 Task: Look for products in the category "Drink Mixes" that are on sale.
Action: Mouse pressed left at (22, 110)
Screenshot: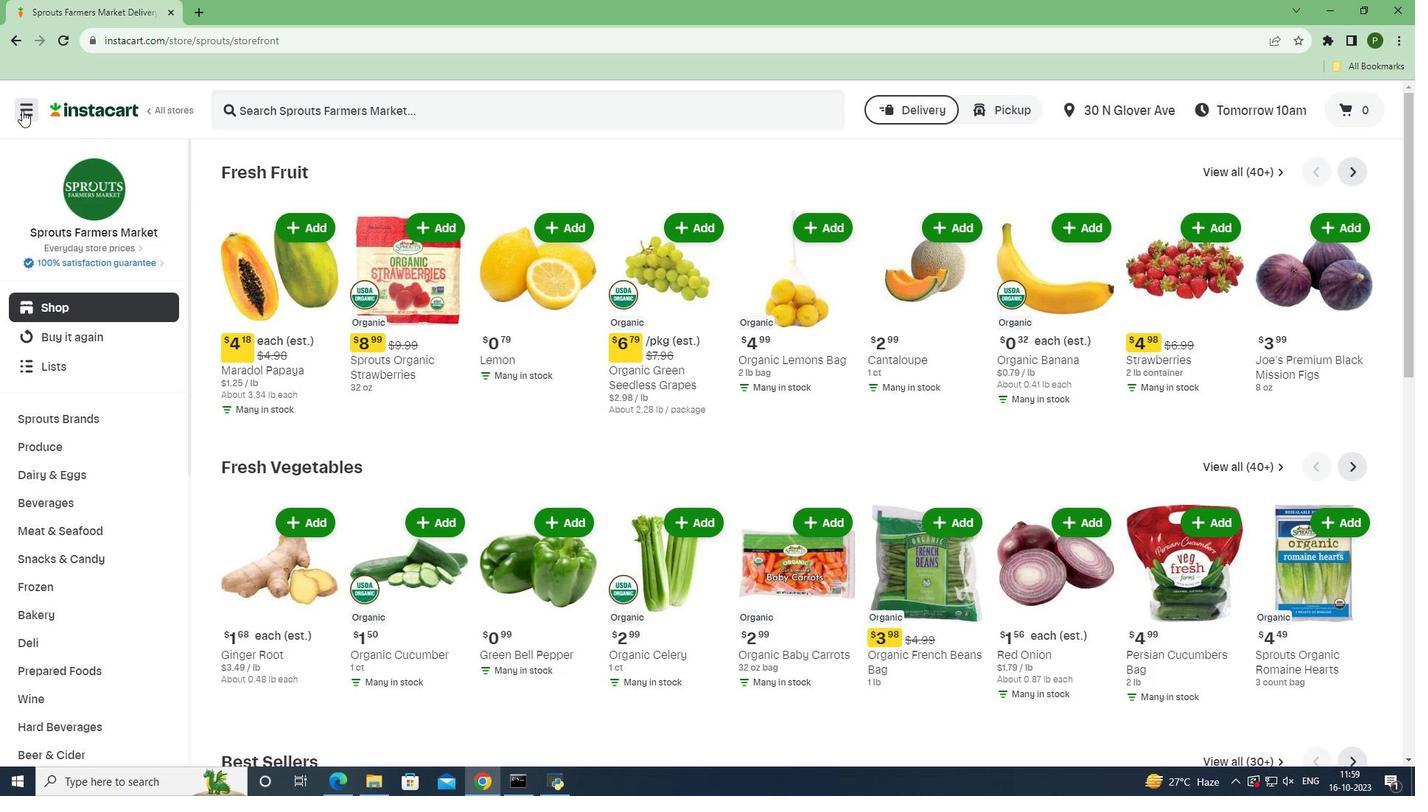 
Action: Mouse moved to (48, 386)
Screenshot: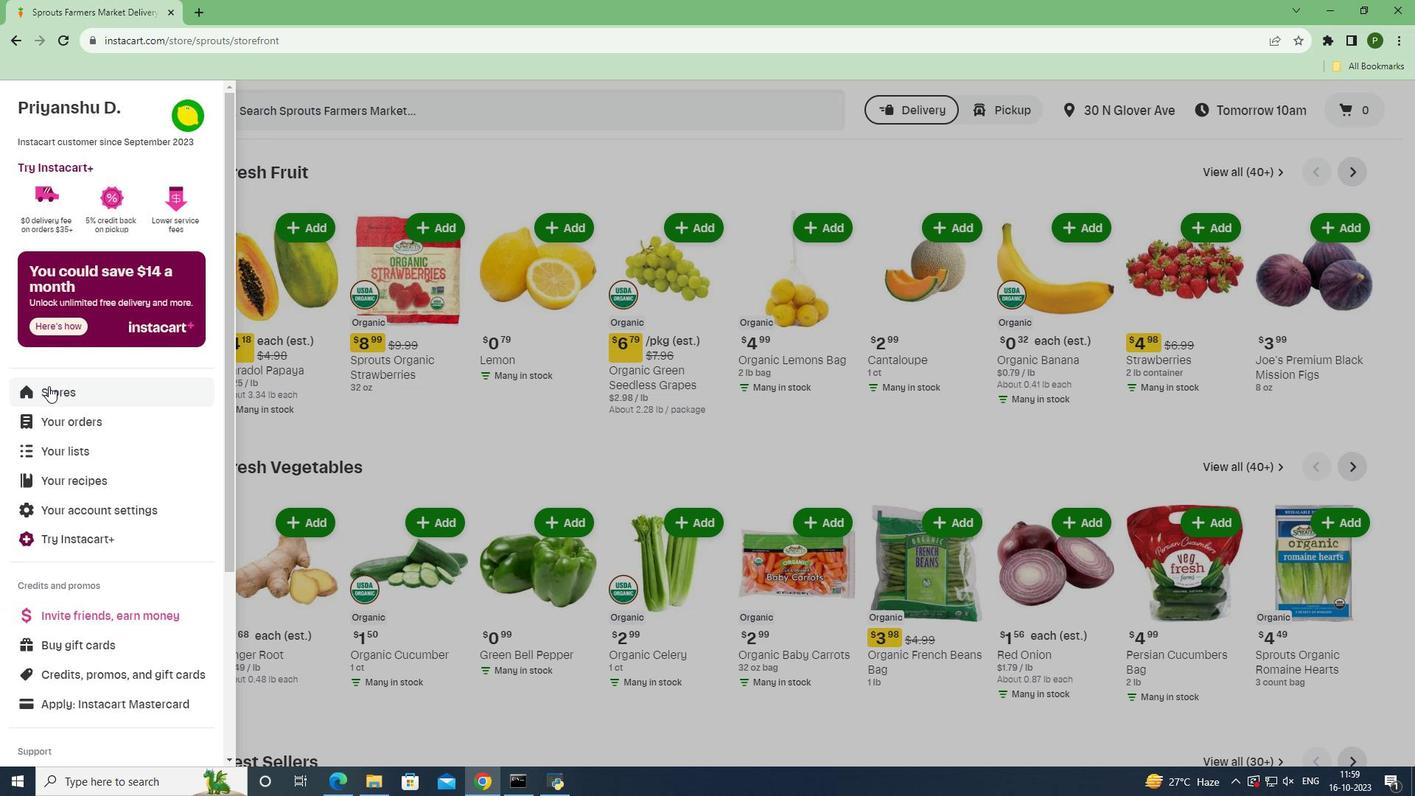 
Action: Mouse pressed left at (48, 386)
Screenshot: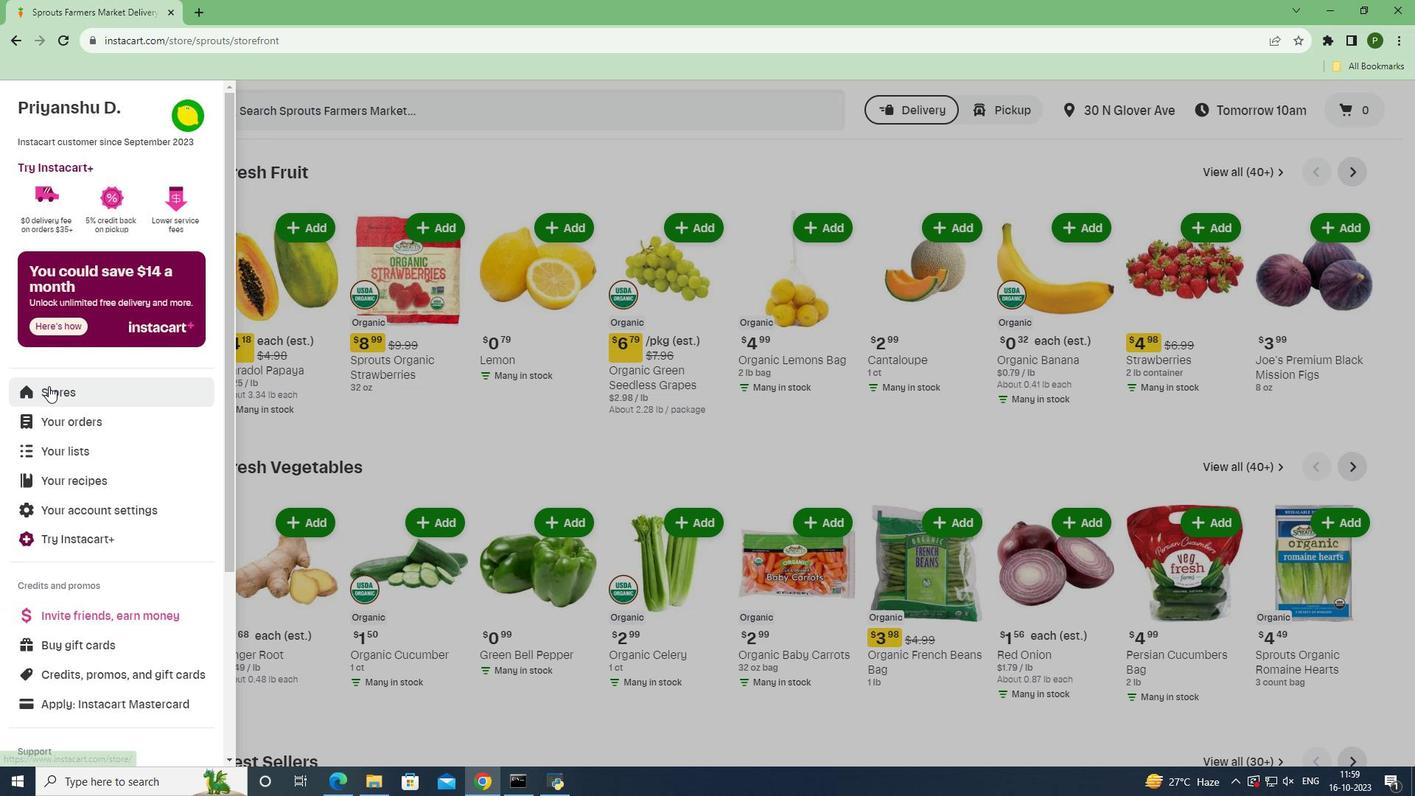 
Action: Mouse moved to (339, 159)
Screenshot: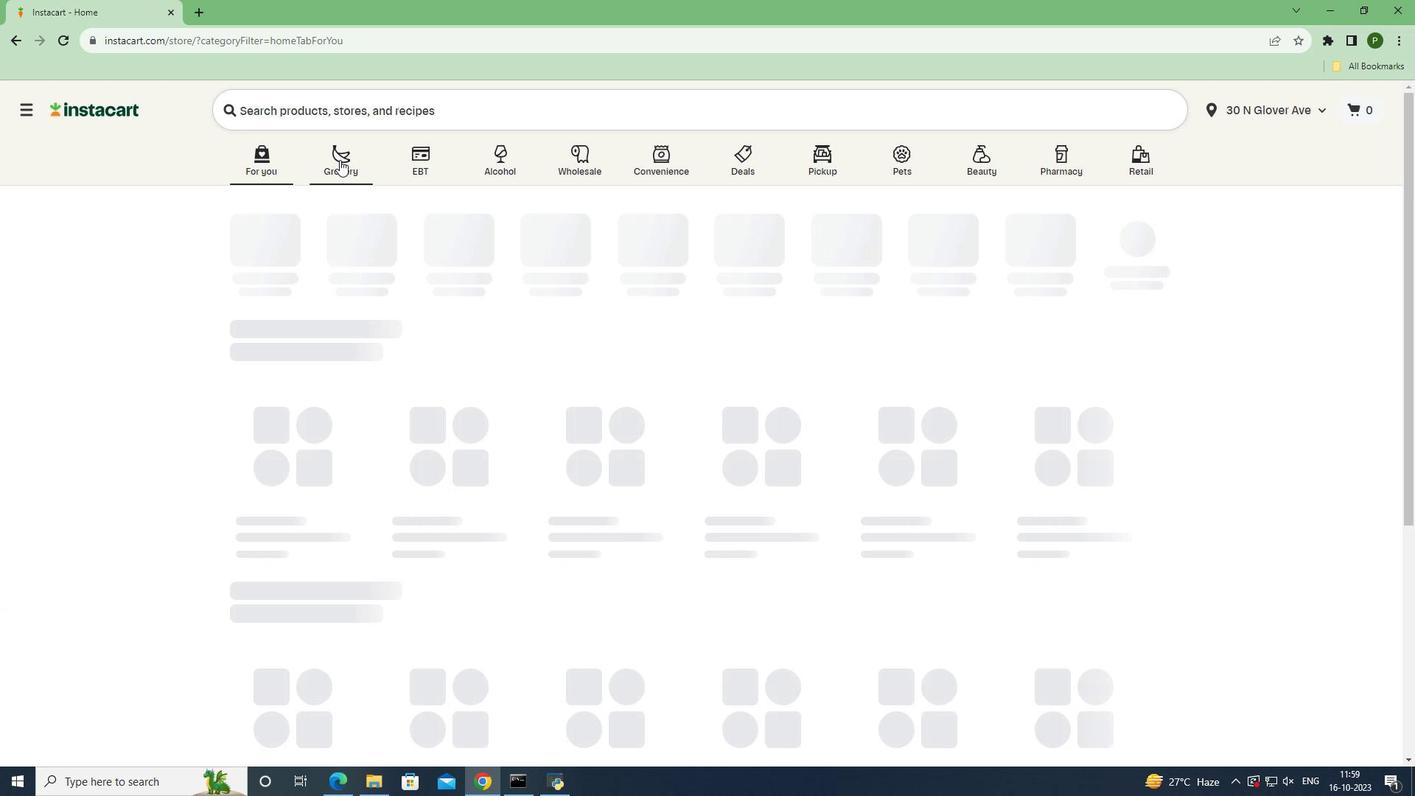 
Action: Mouse pressed left at (339, 159)
Screenshot: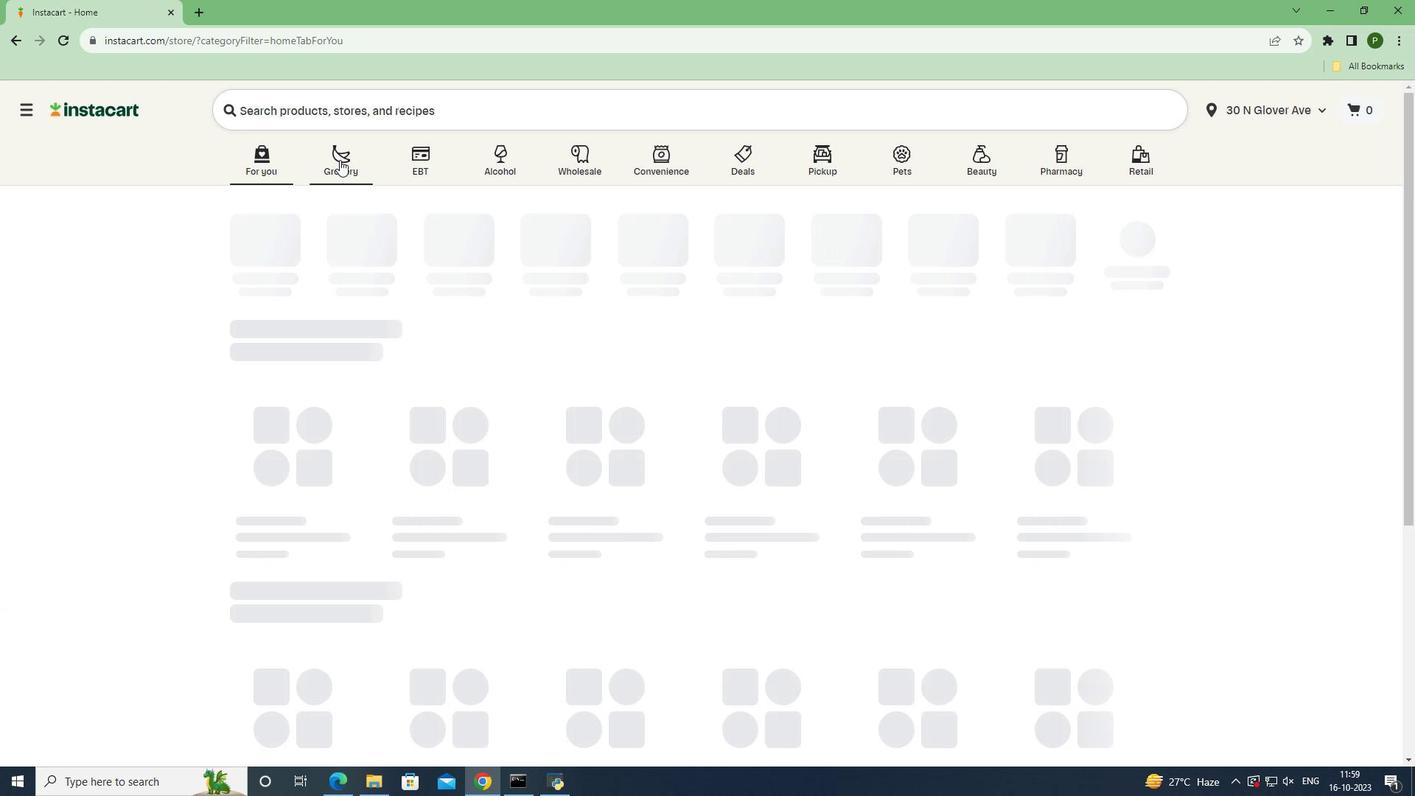 
Action: Mouse moved to (896, 326)
Screenshot: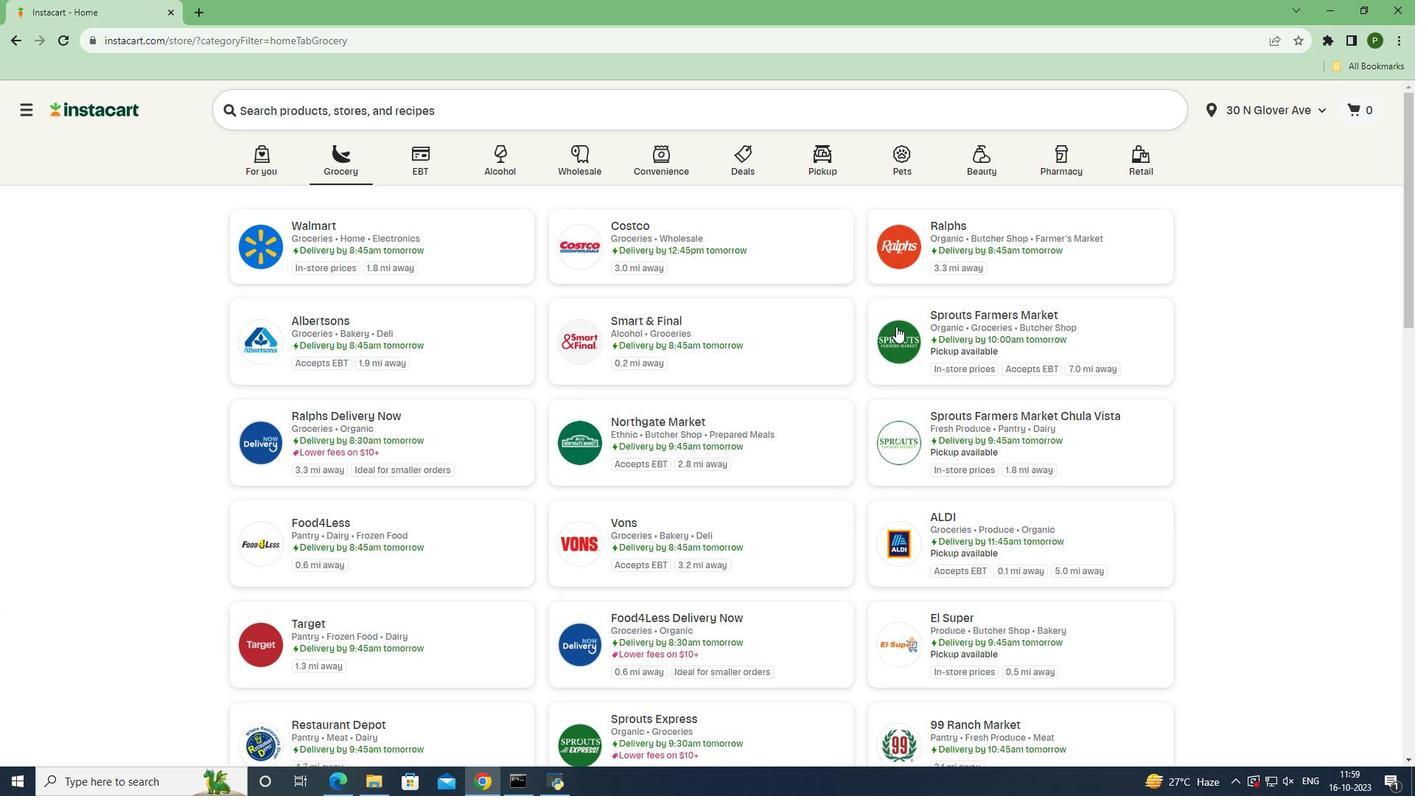 
Action: Mouse pressed left at (896, 326)
Screenshot: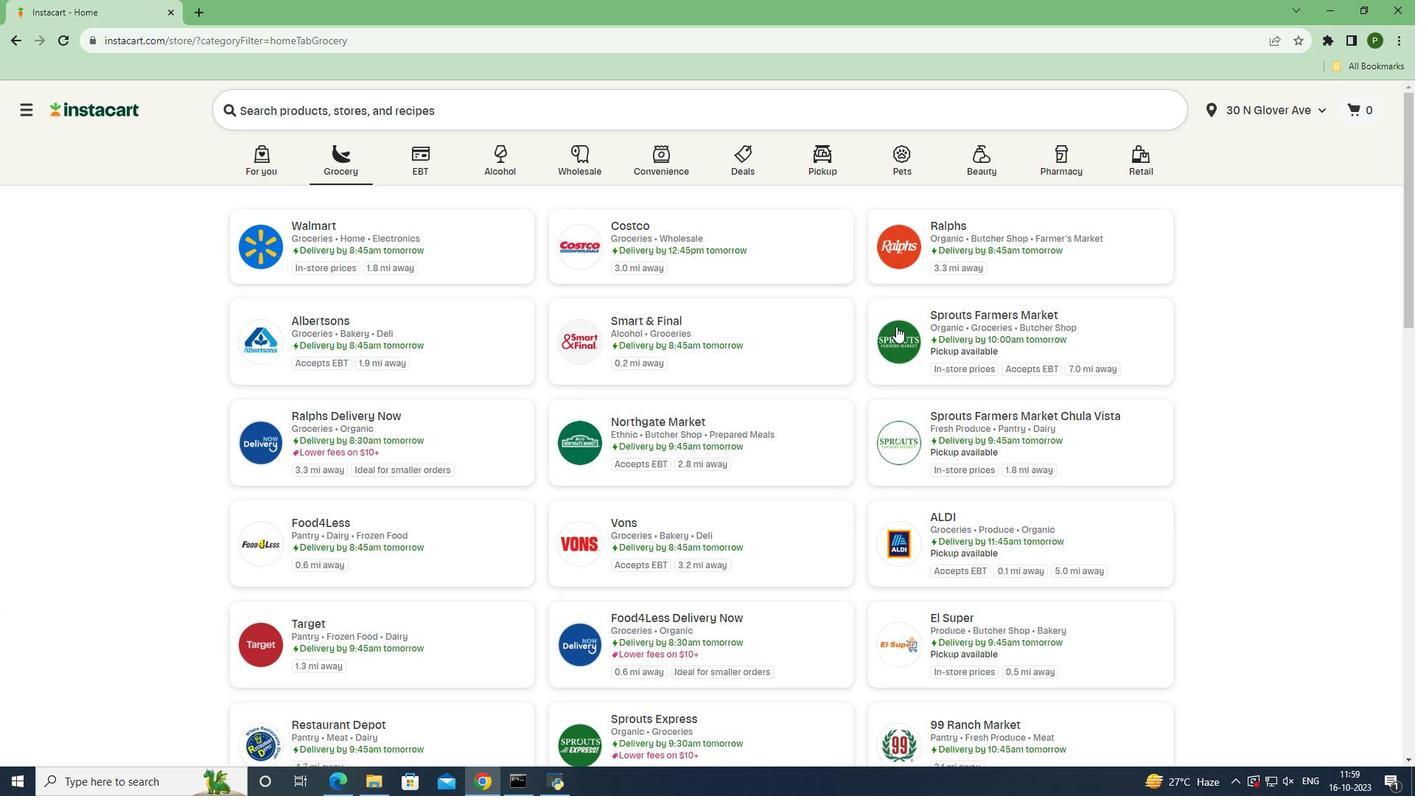 
Action: Mouse moved to (83, 506)
Screenshot: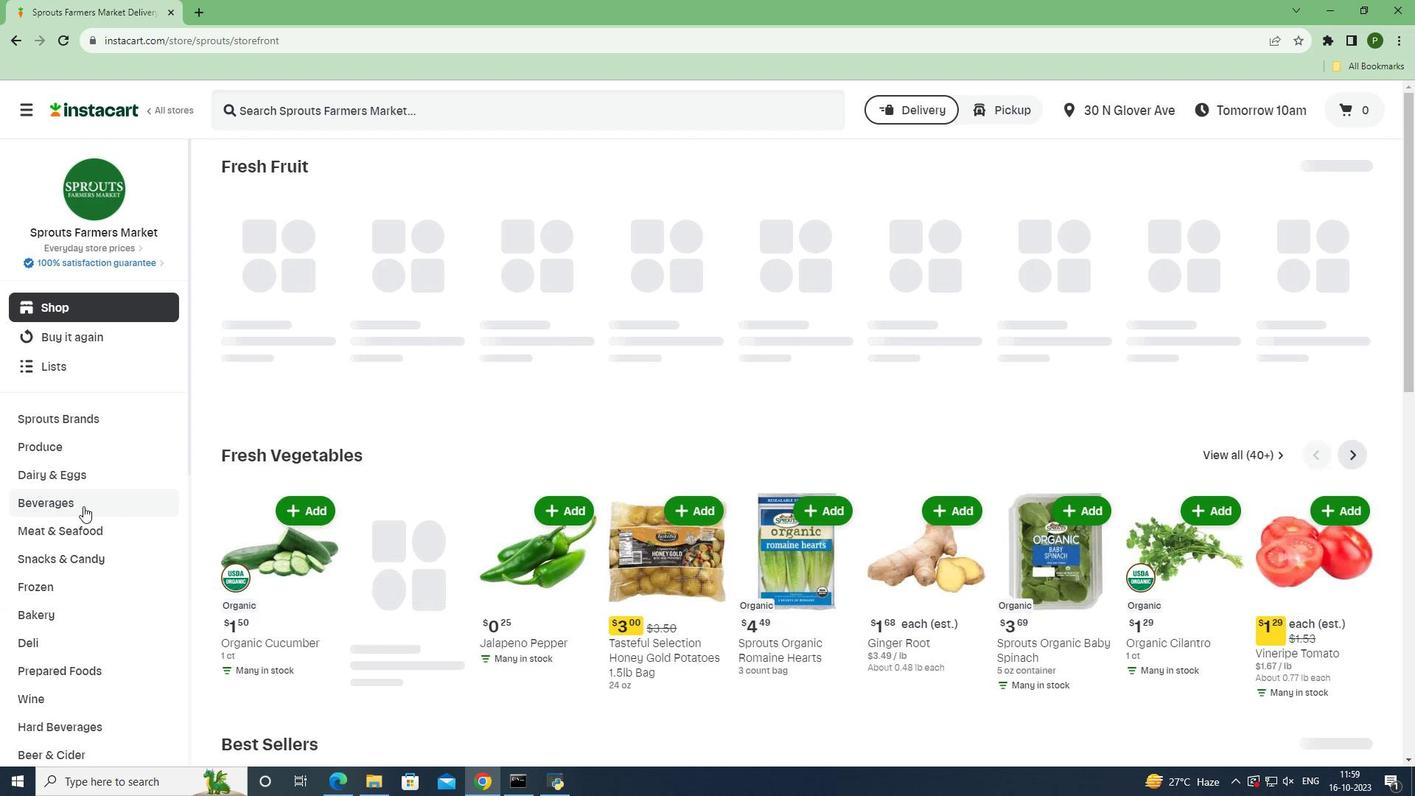 
Action: Mouse pressed left at (83, 506)
Screenshot: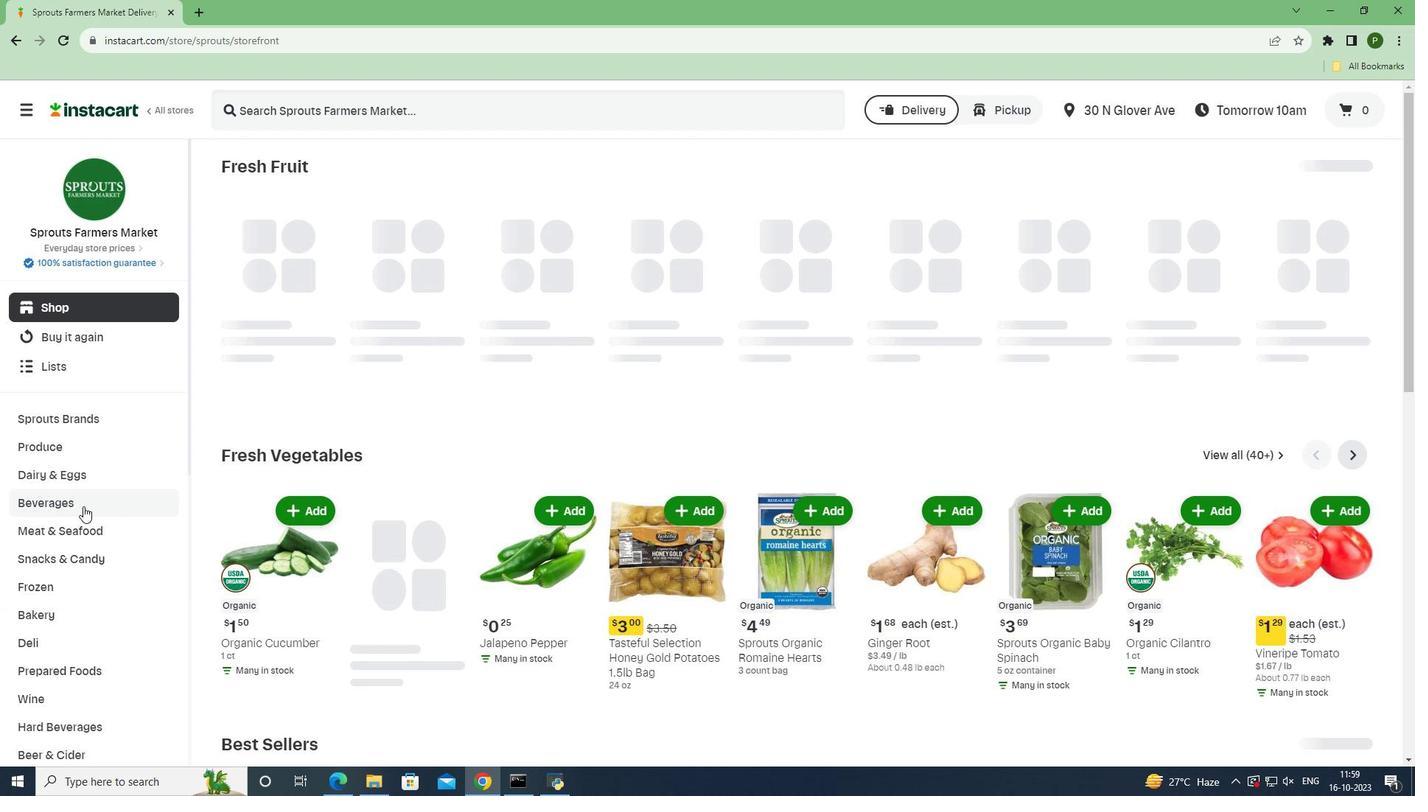 
Action: Mouse moved to (1326, 203)
Screenshot: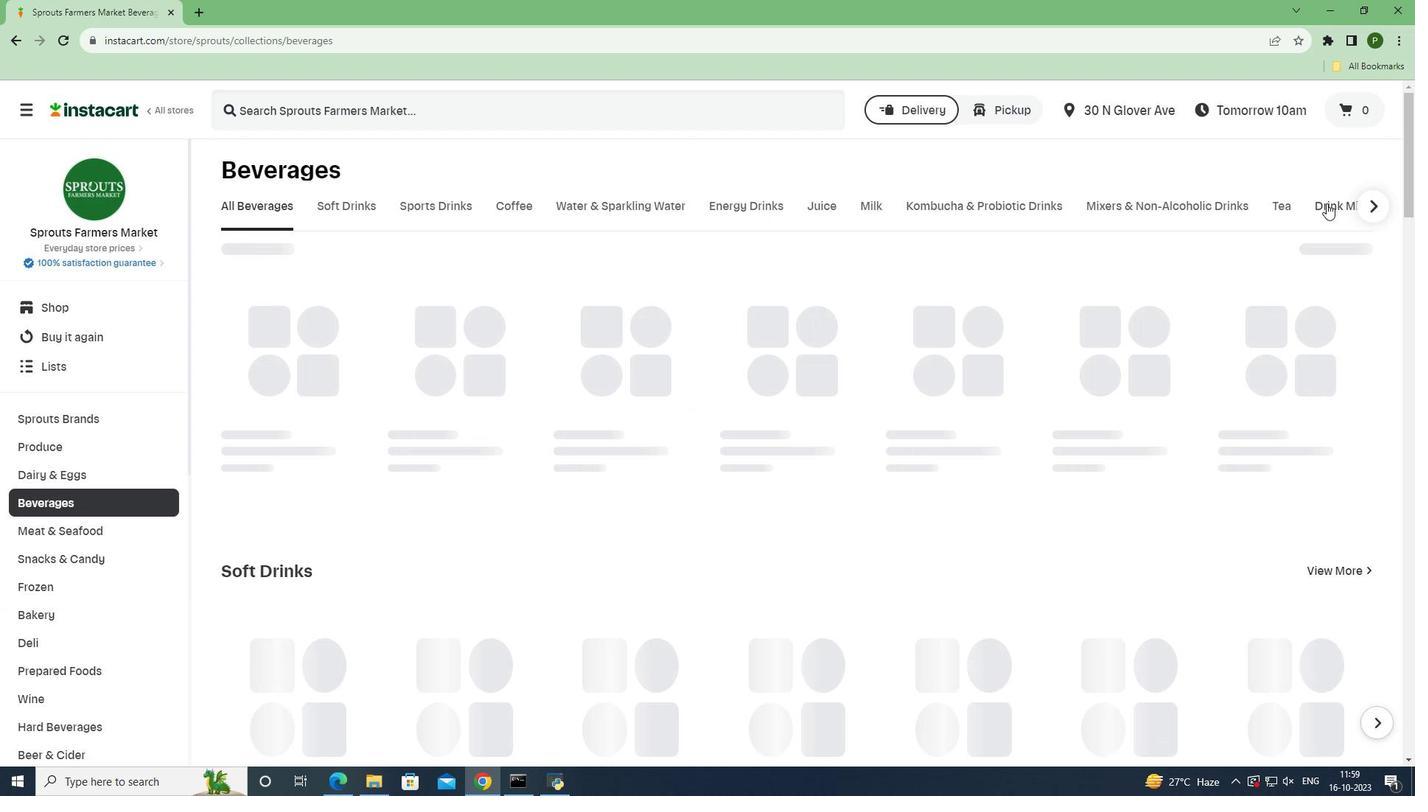 
Action: Mouse pressed left at (1326, 203)
Screenshot: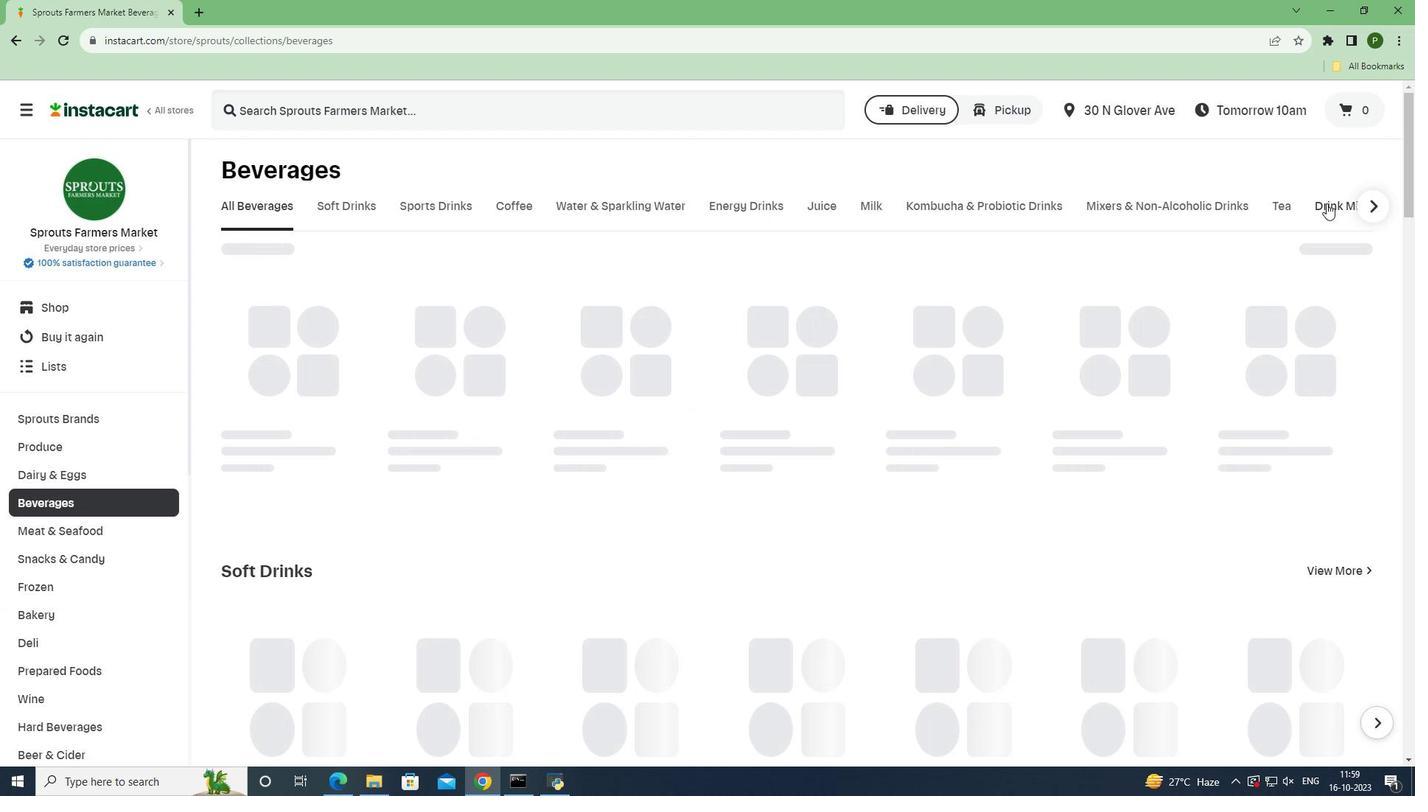 
Action: Mouse moved to (343, 328)
Screenshot: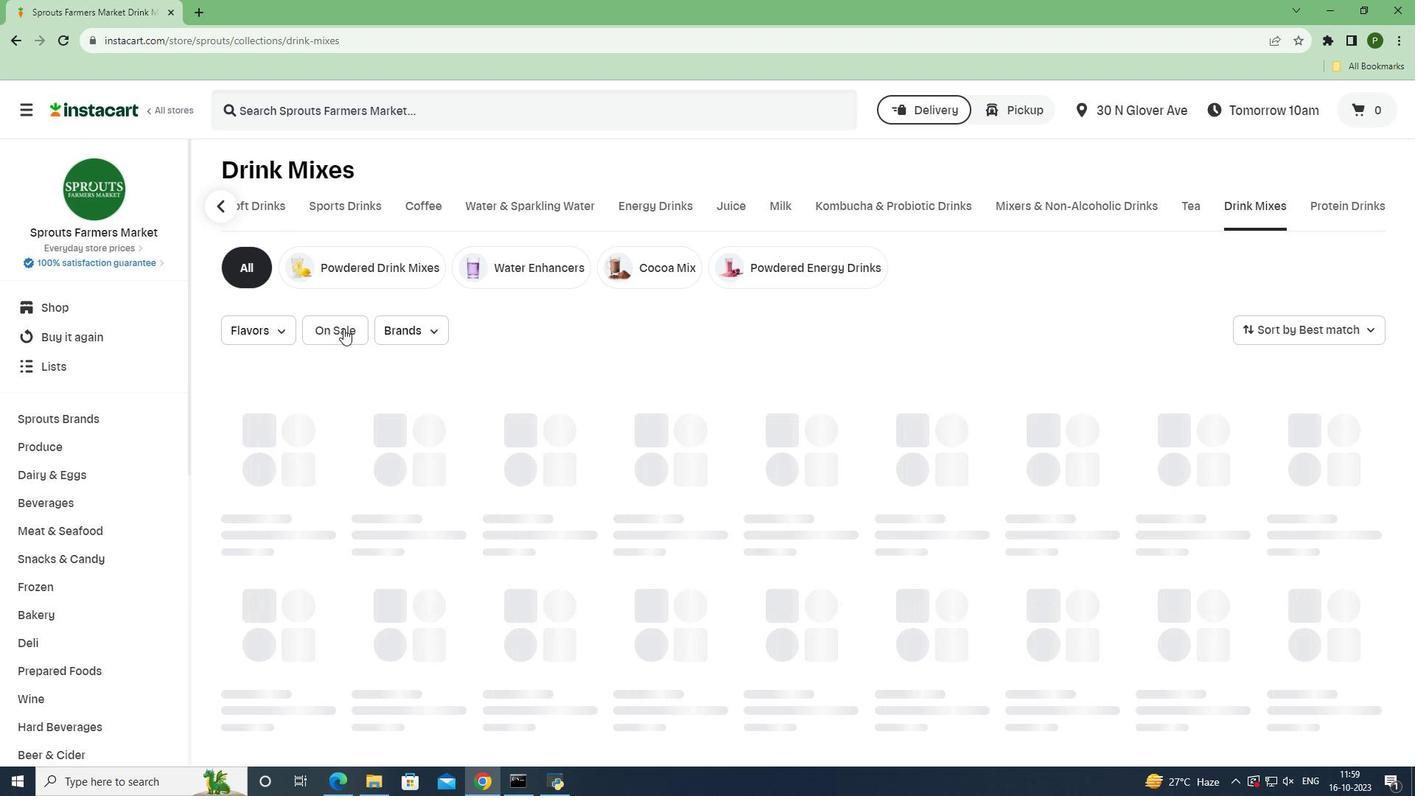 
Action: Mouse pressed left at (343, 328)
Screenshot: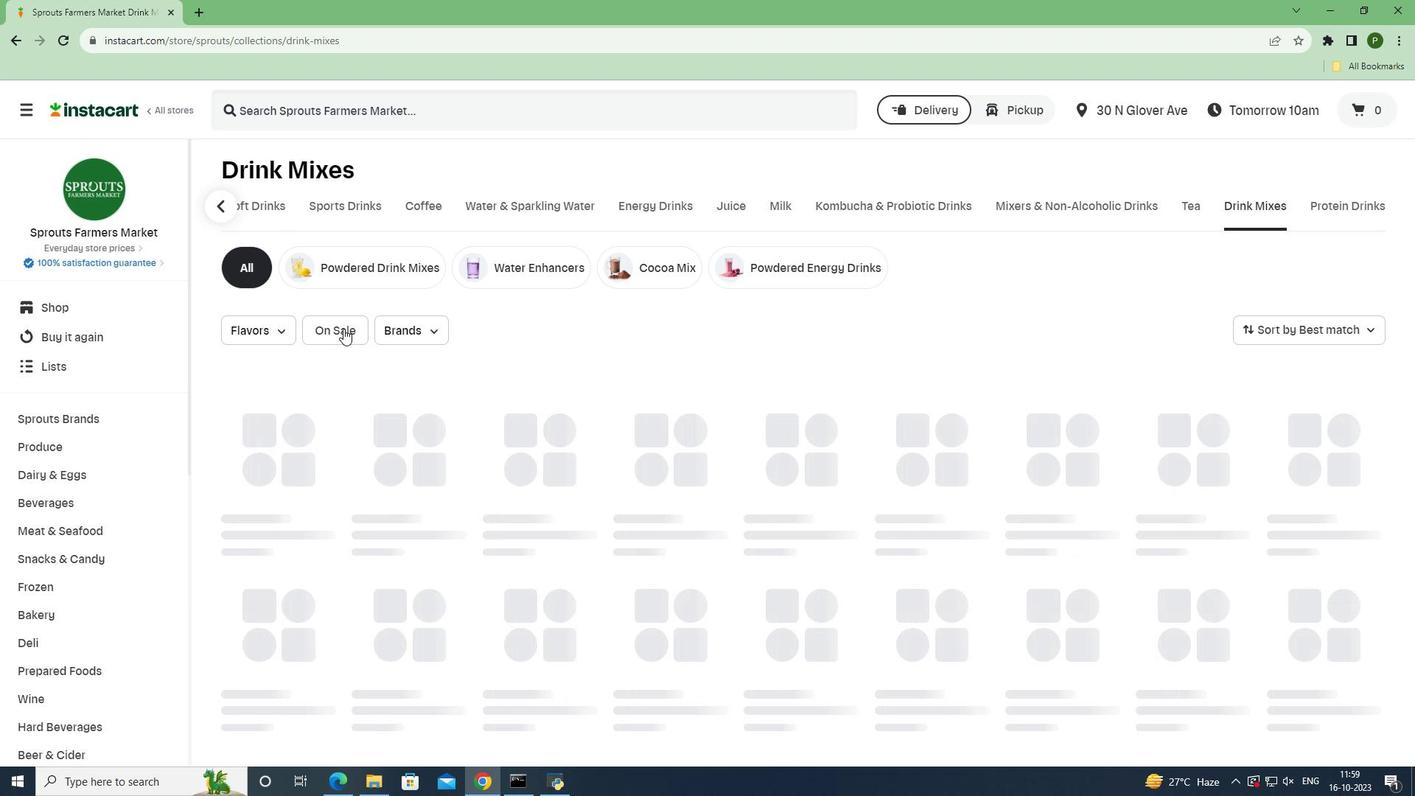 
Action: Mouse moved to (765, 675)
Screenshot: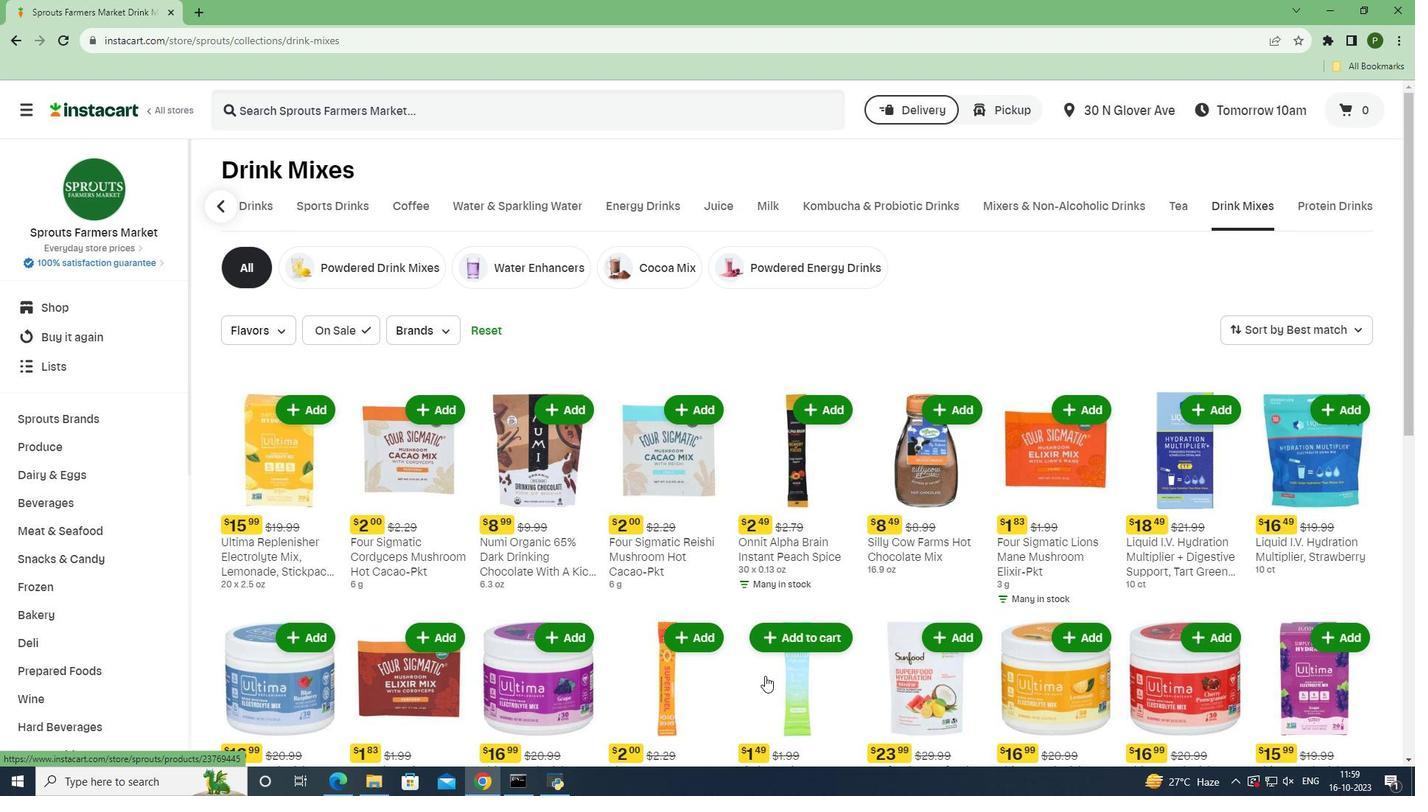 
